Task: Apply the date format 05/08.
Action: Mouse moved to (57, 153)
Screenshot: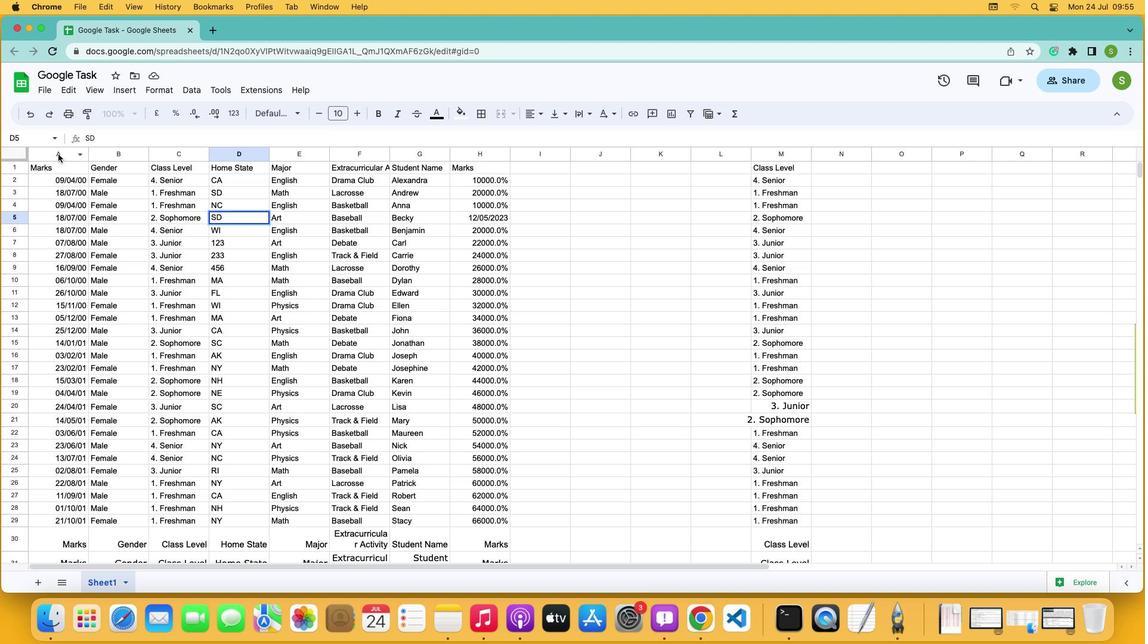 
Action: Mouse pressed left at (57, 153)
Screenshot: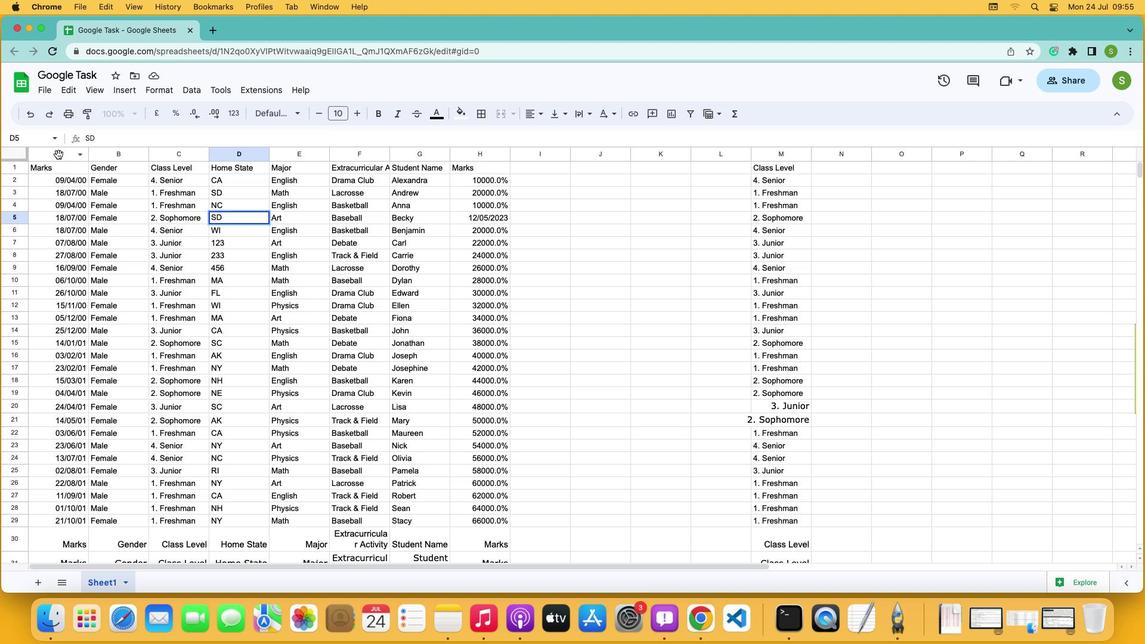 
Action: Mouse moved to (237, 112)
Screenshot: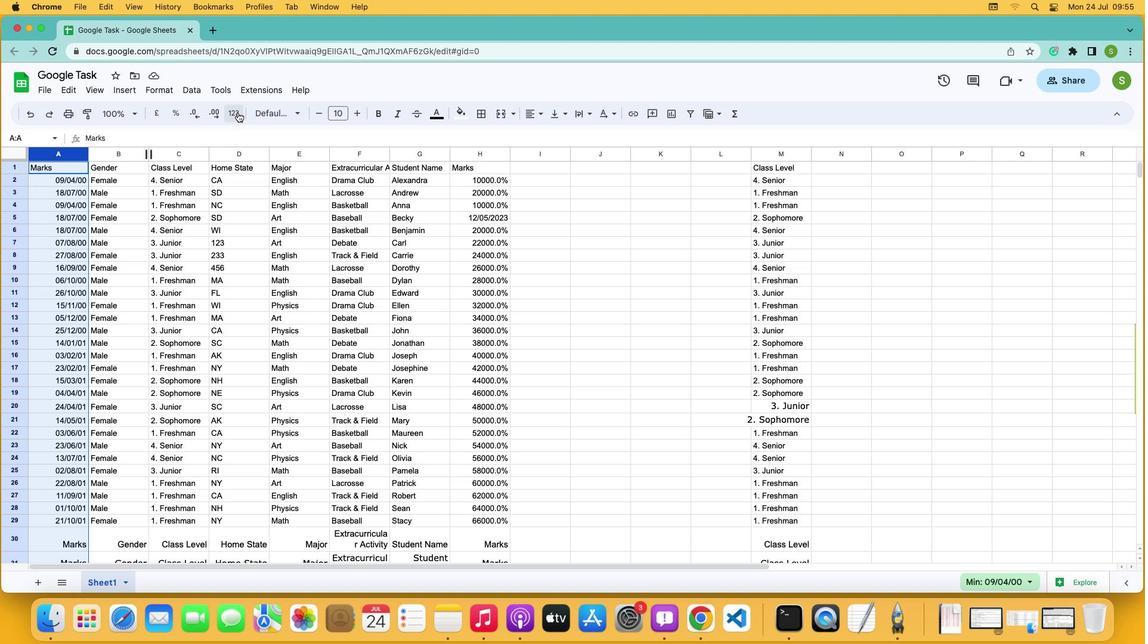 
Action: Mouse pressed left at (237, 112)
Screenshot: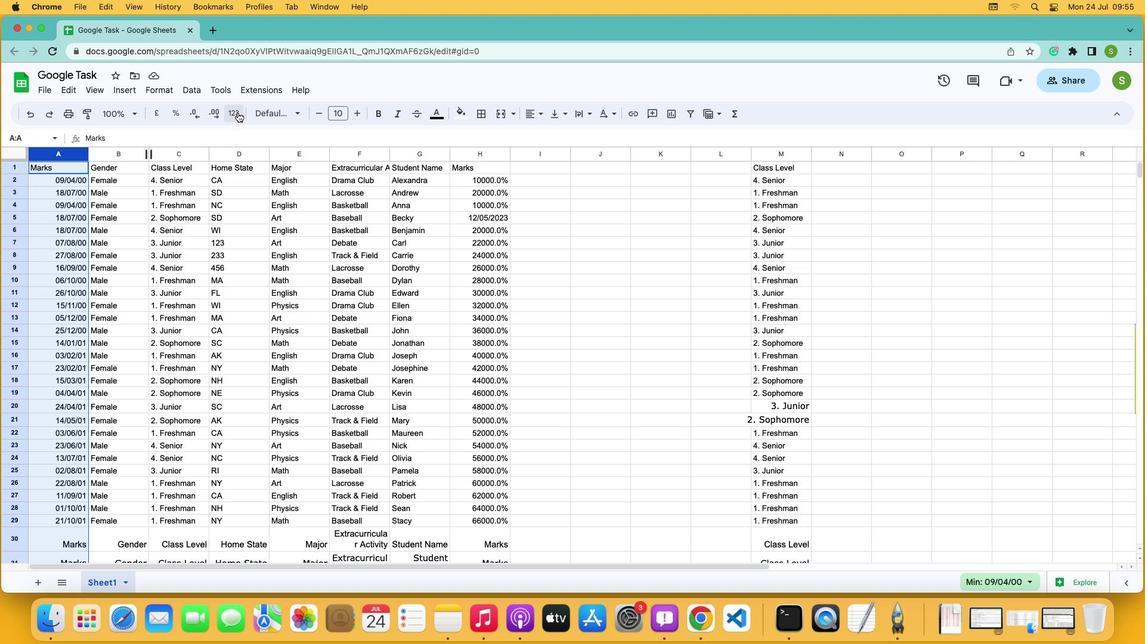 
Action: Mouse moved to (309, 514)
Screenshot: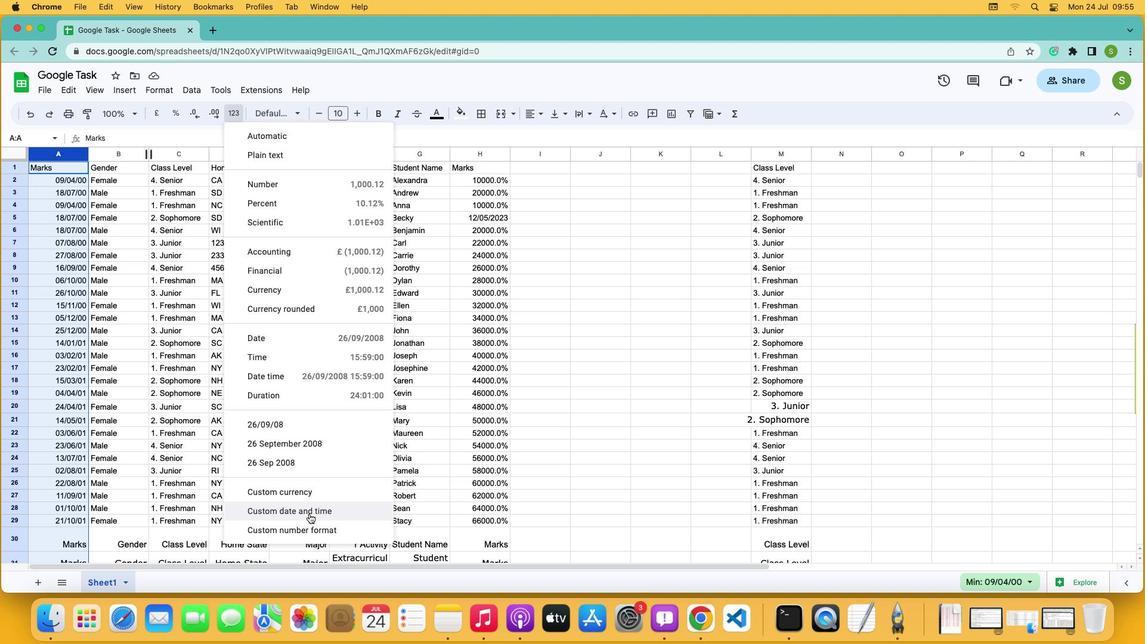 
Action: Mouse pressed left at (309, 514)
Screenshot: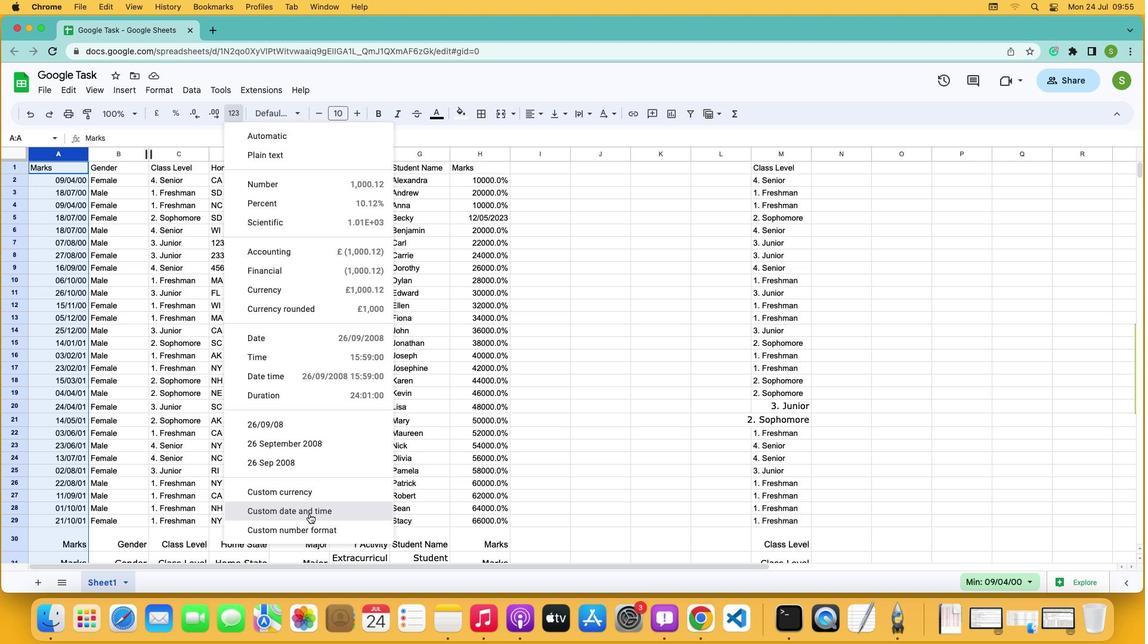 
Action: Mouse moved to (465, 433)
Screenshot: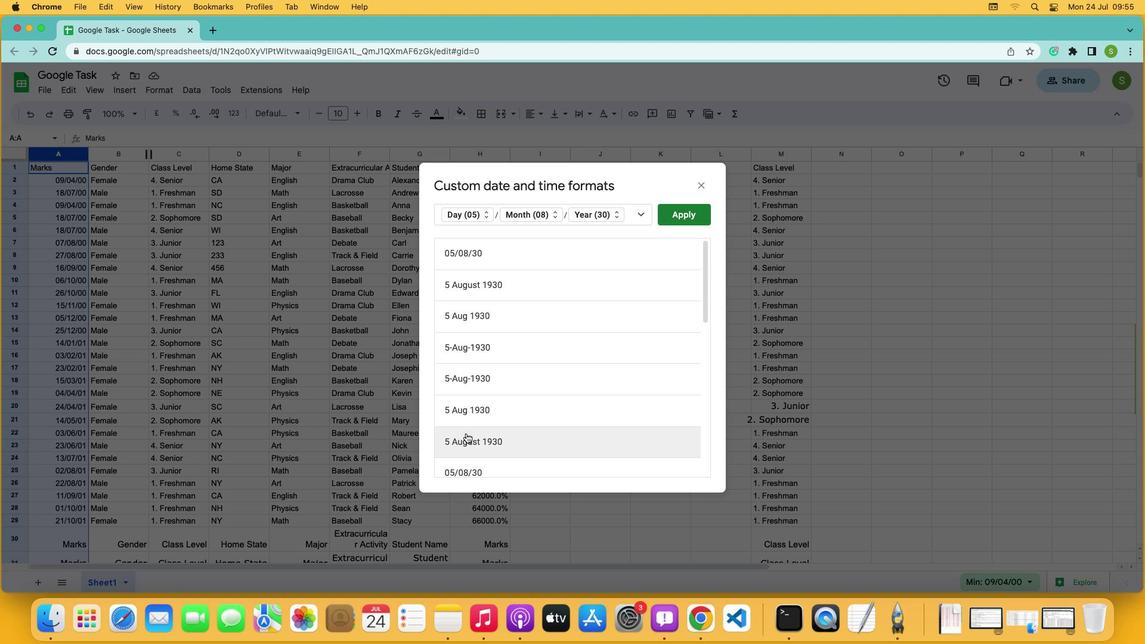 
Action: Mouse scrolled (465, 433) with delta (0, 0)
Screenshot: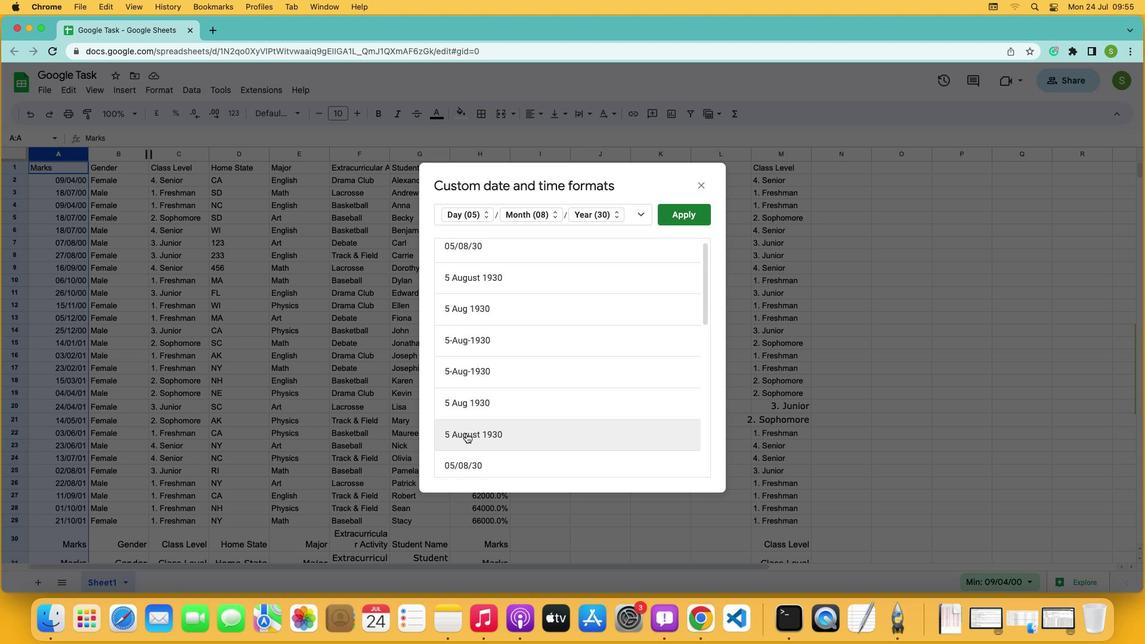 
Action: Mouse scrolled (465, 433) with delta (0, 0)
Screenshot: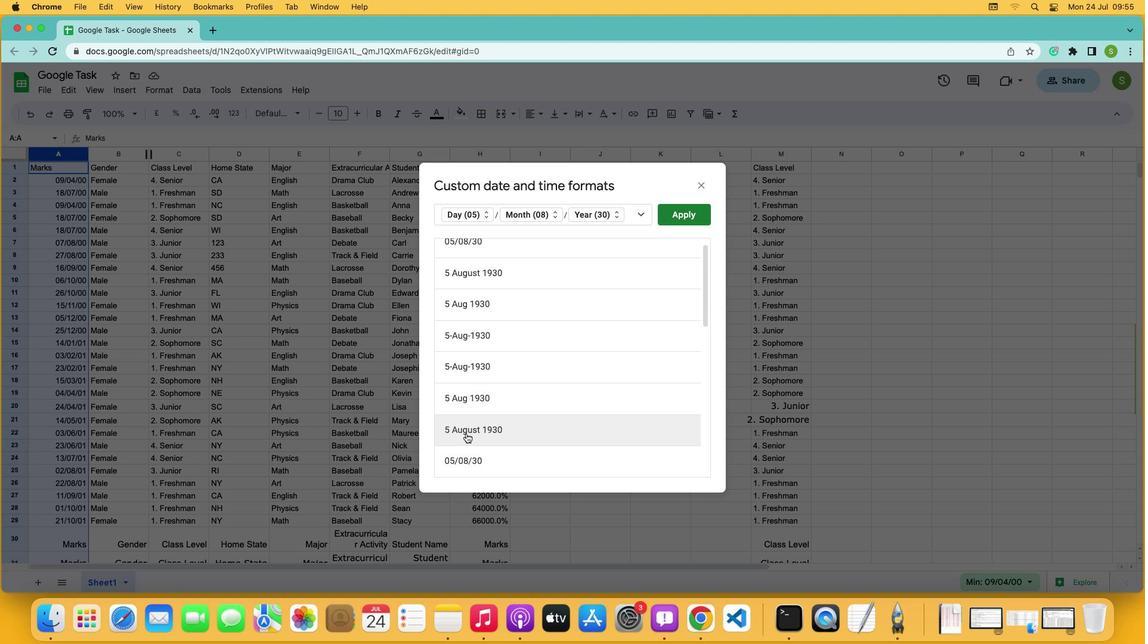 
Action: Mouse scrolled (465, 433) with delta (0, -1)
Screenshot: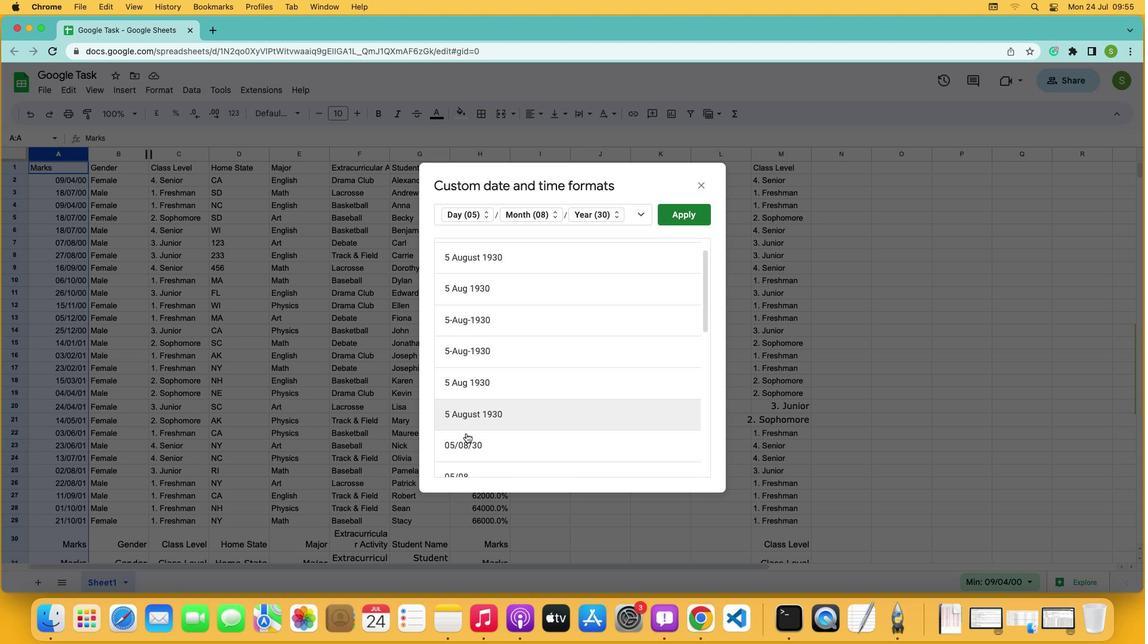 
Action: Mouse moved to (461, 424)
Screenshot: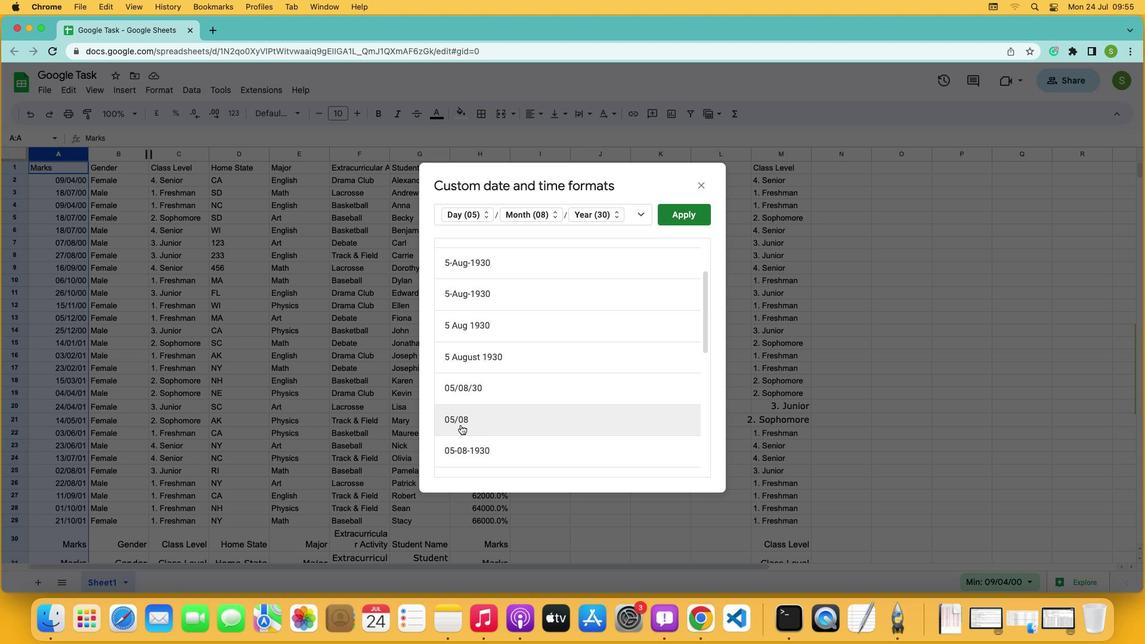 
Action: Mouse pressed left at (461, 424)
Screenshot: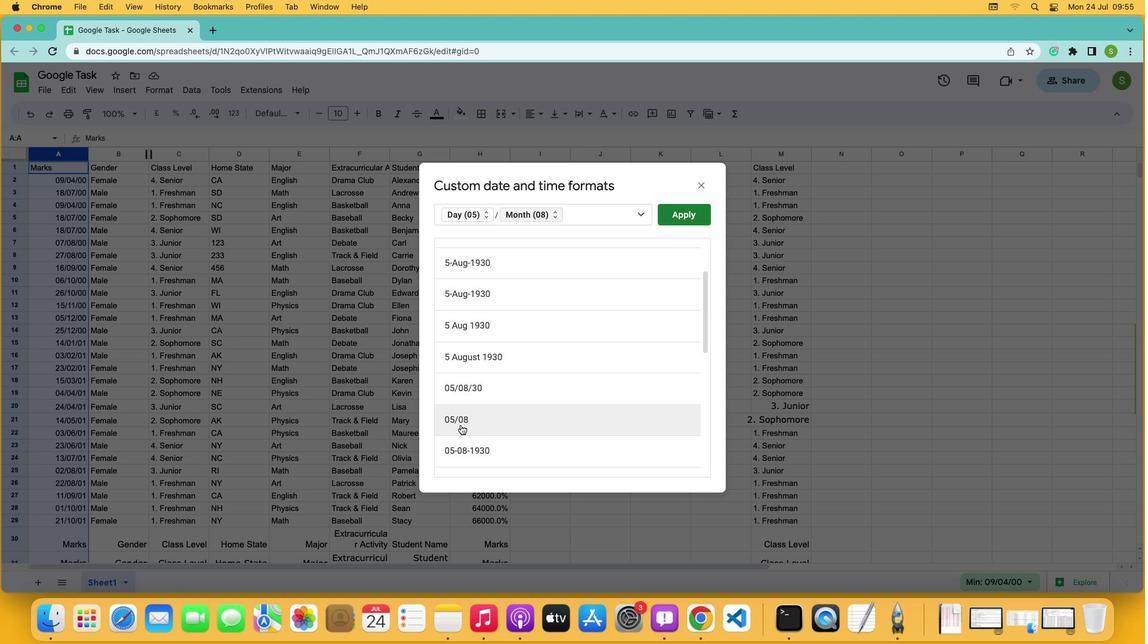 
Action: Mouse moved to (691, 217)
Screenshot: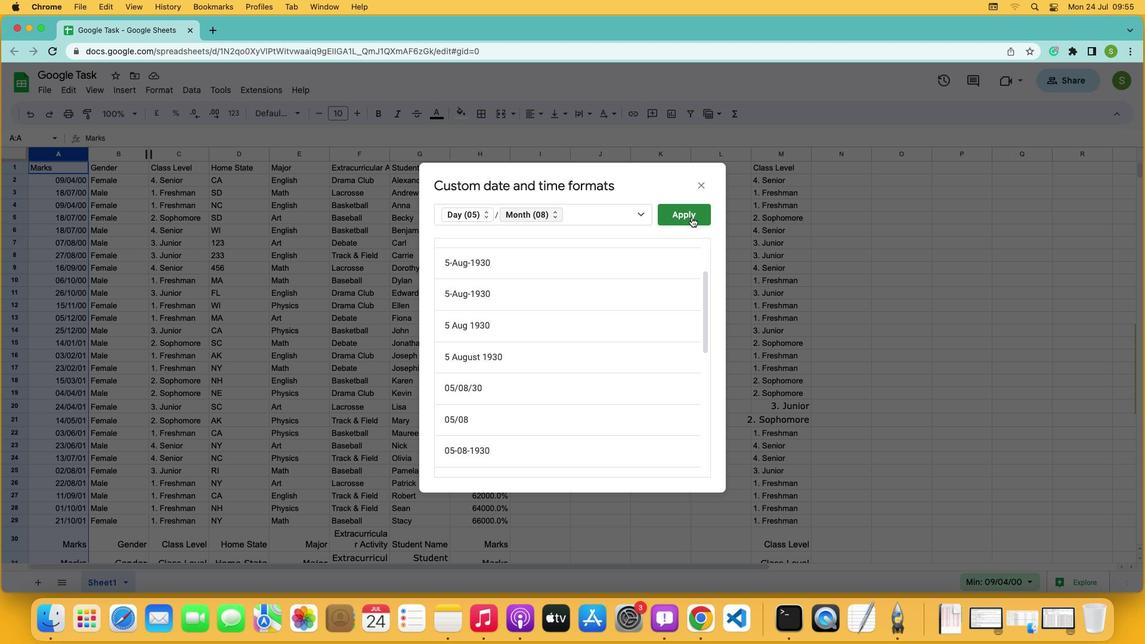 
Action: Mouse pressed left at (691, 217)
Screenshot: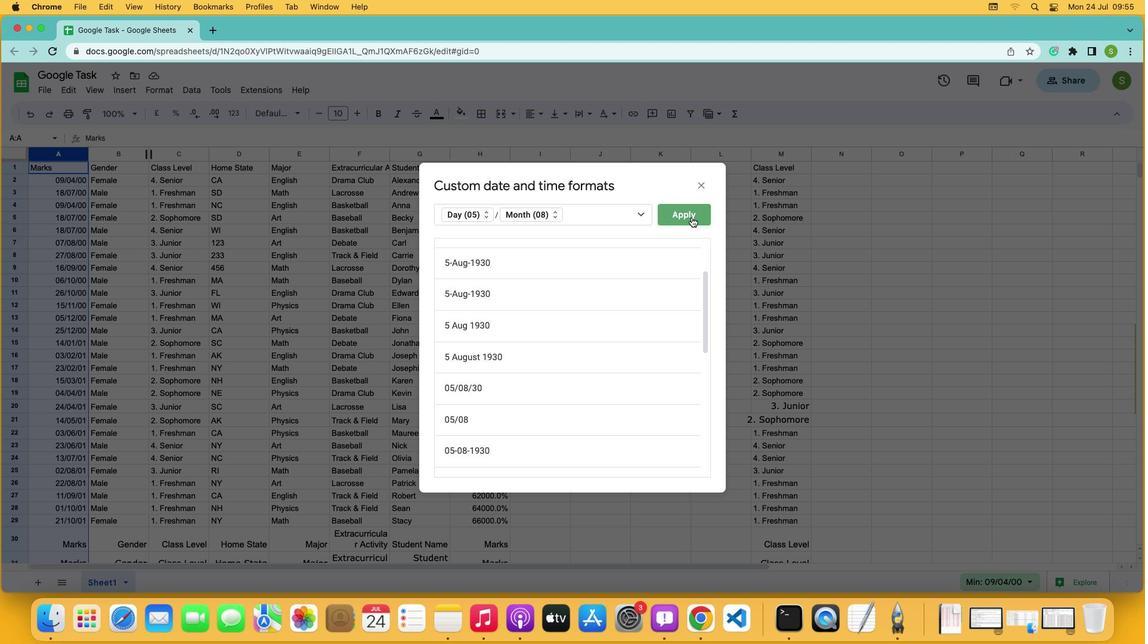 
